 Task: Add Sprouts 30 Gallon Drawstring Trash Bag to the cart.
Action: Mouse moved to (724, 237)
Screenshot: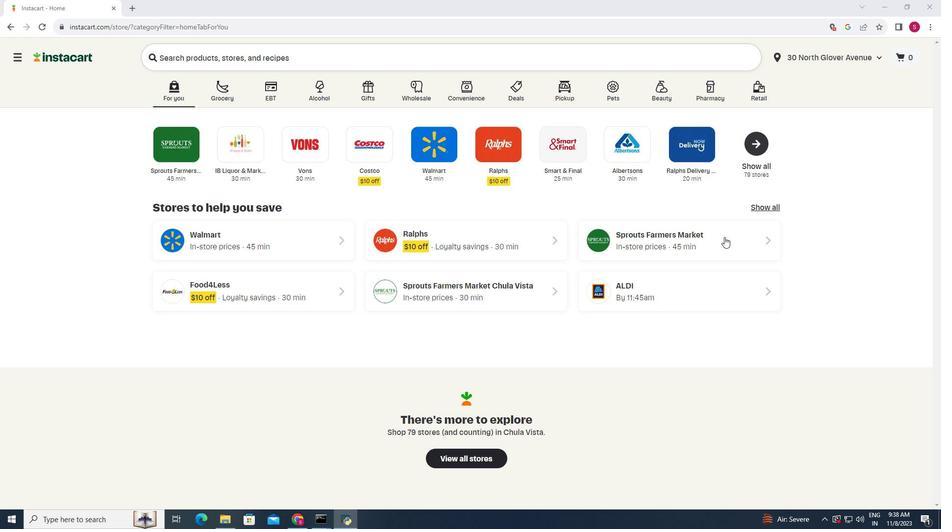 
Action: Mouse pressed left at (724, 237)
Screenshot: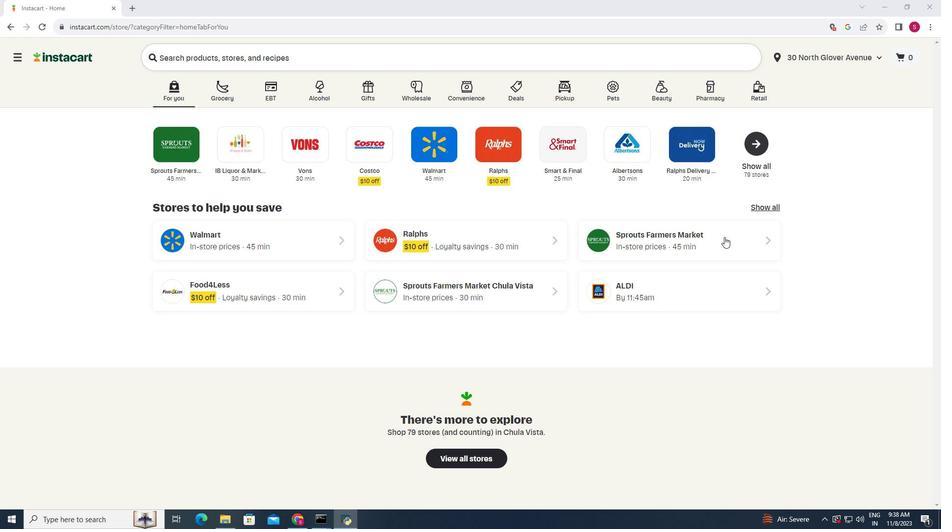
Action: Mouse moved to (24, 358)
Screenshot: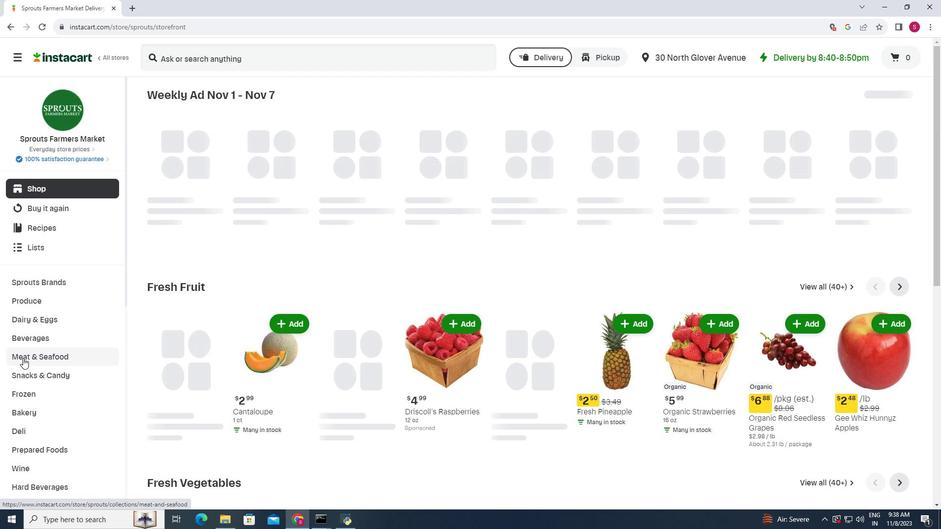 
Action: Mouse scrolled (24, 357) with delta (0, 0)
Screenshot: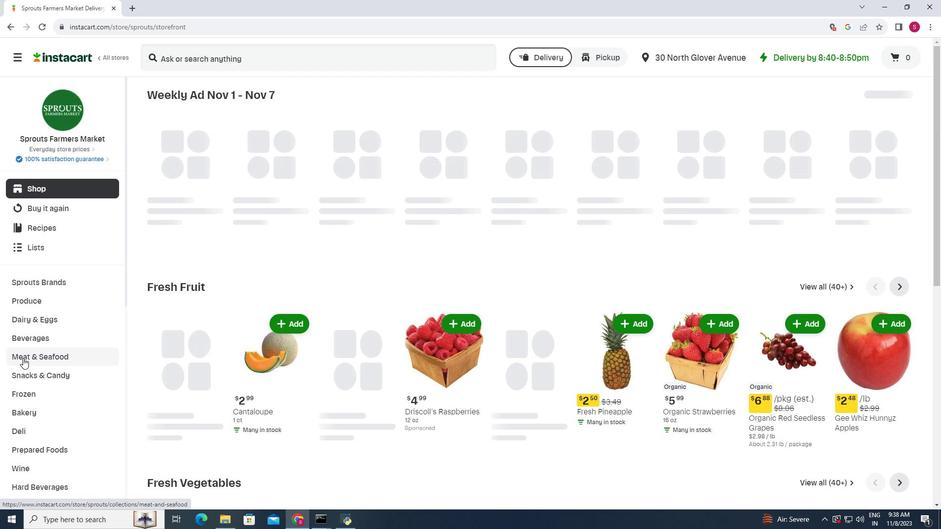 
Action: Mouse moved to (29, 358)
Screenshot: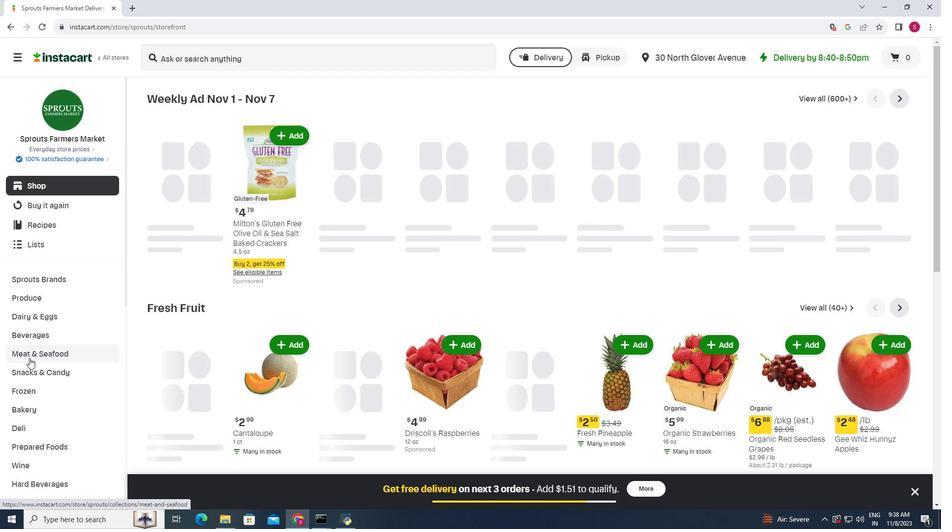 
Action: Mouse scrolled (29, 357) with delta (0, 0)
Screenshot: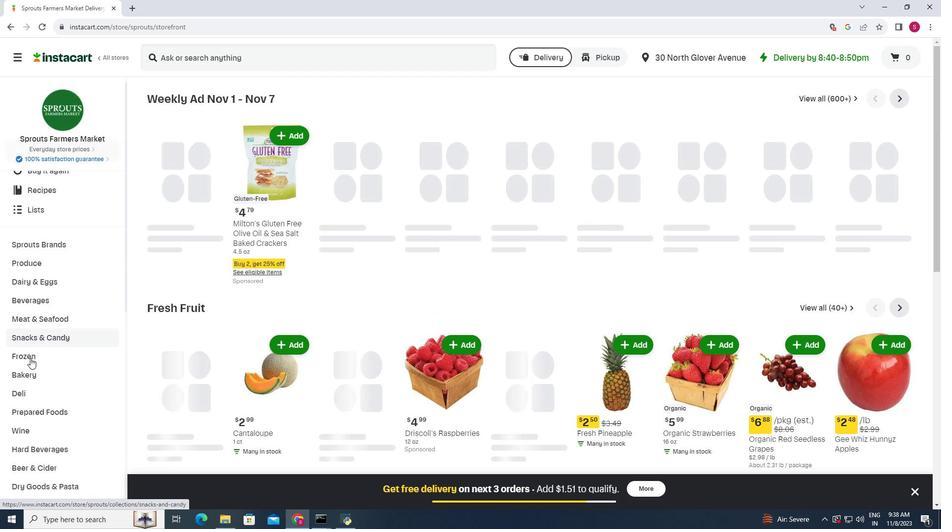 
Action: Mouse moved to (31, 358)
Screenshot: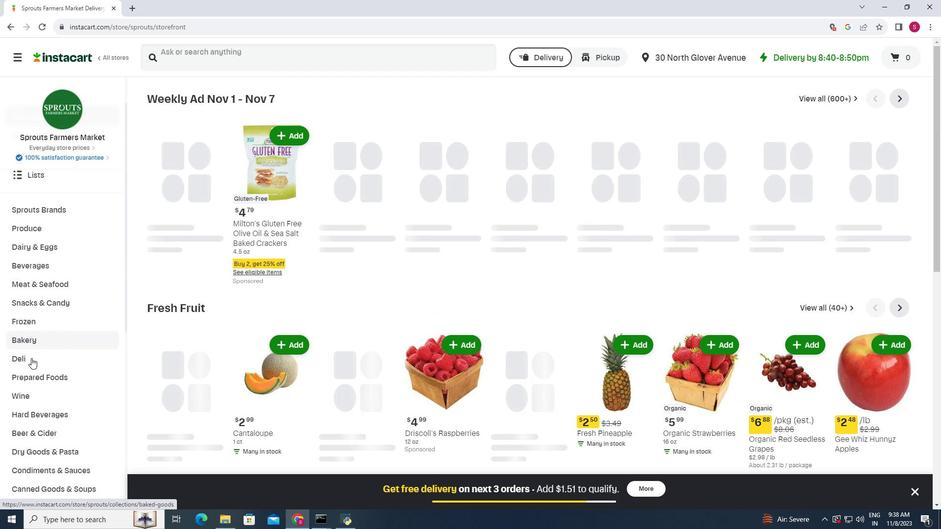 
Action: Mouse scrolled (31, 357) with delta (0, 0)
Screenshot: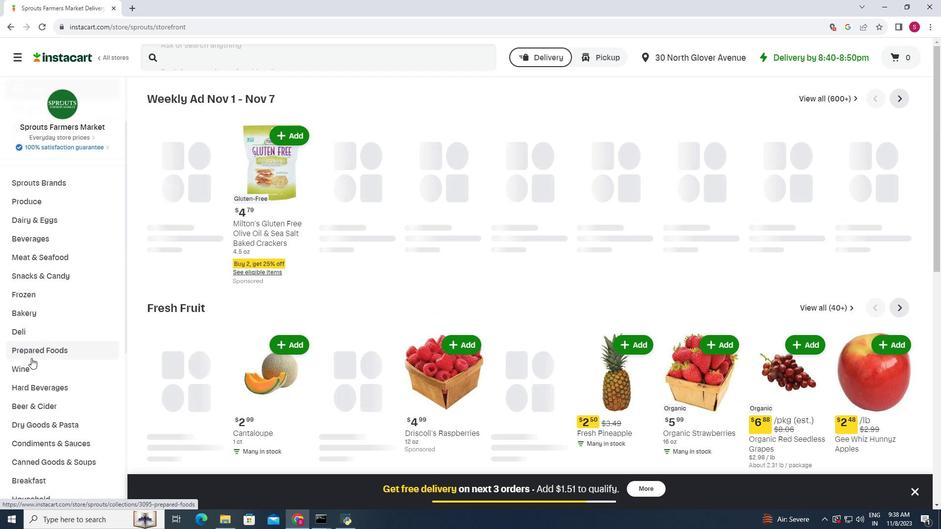 
Action: Mouse scrolled (31, 357) with delta (0, 0)
Screenshot: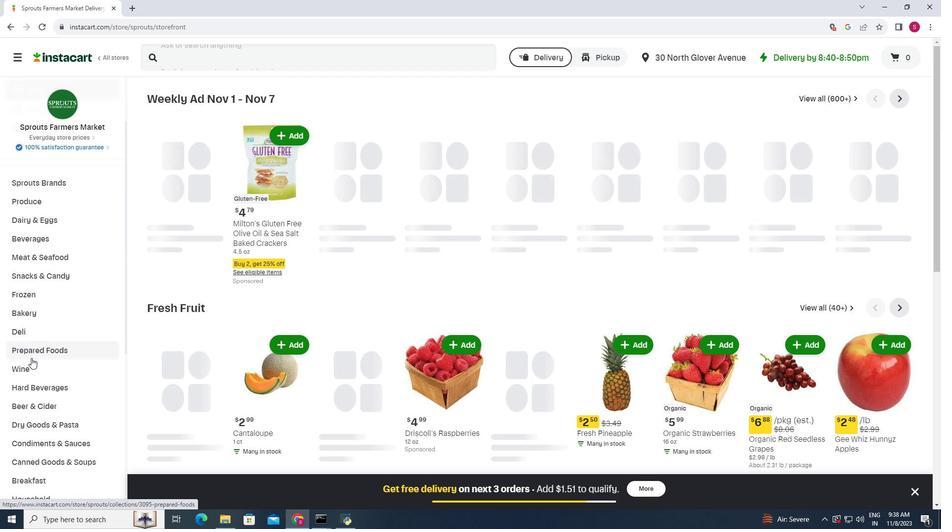 
Action: Mouse moved to (50, 402)
Screenshot: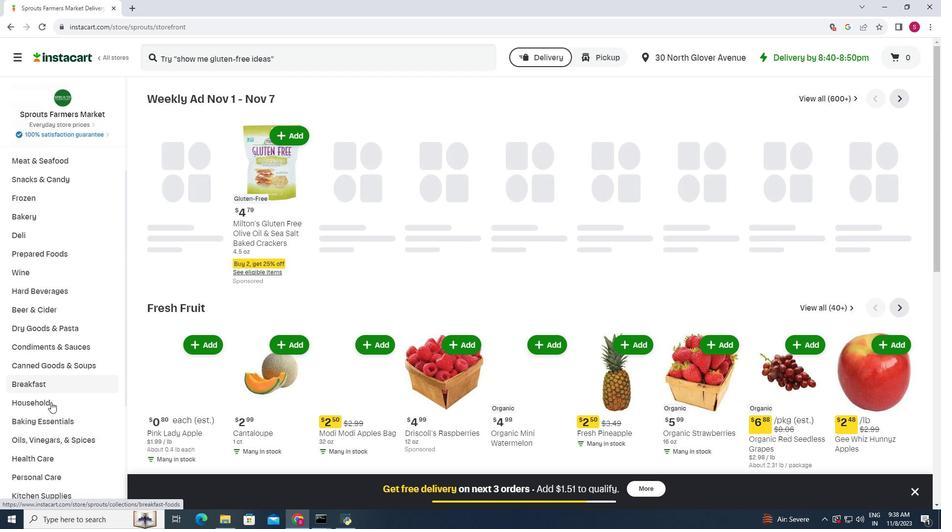 
Action: Mouse pressed left at (50, 402)
Screenshot: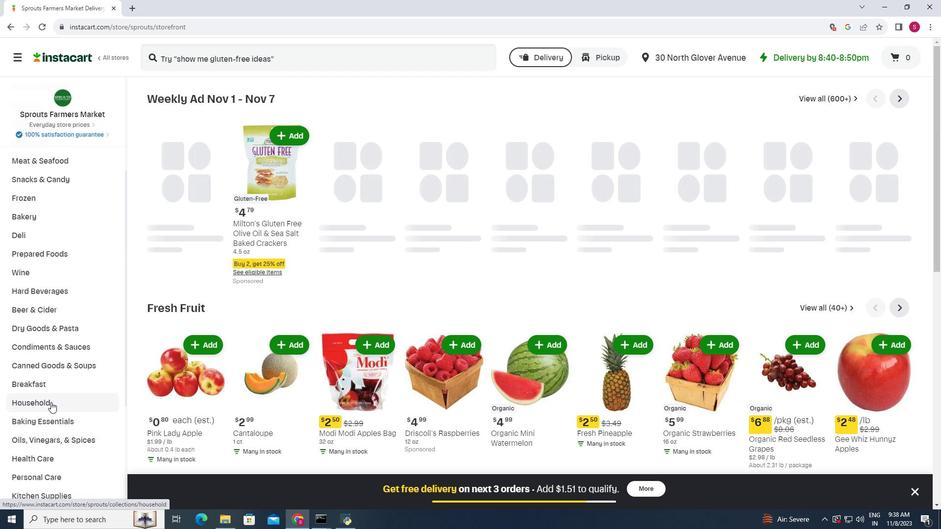 
Action: Mouse moved to (673, 121)
Screenshot: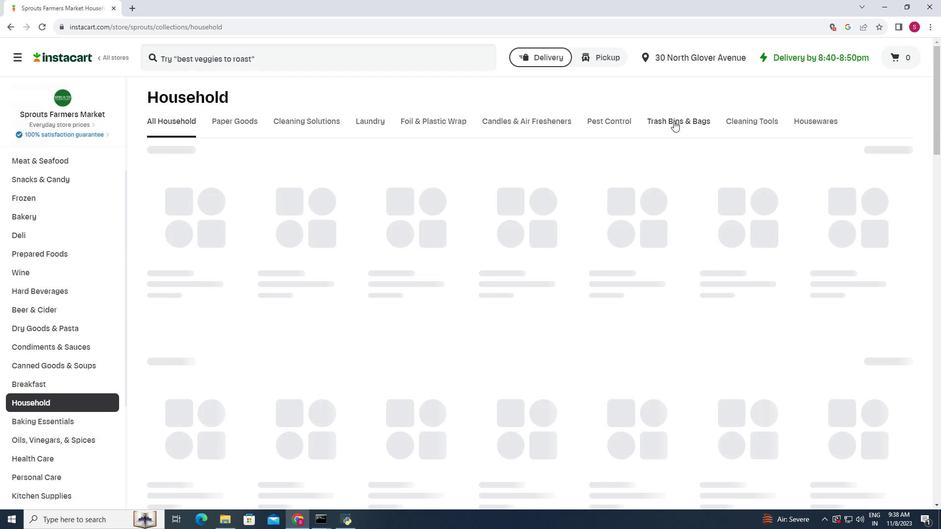 
Action: Mouse pressed left at (673, 121)
Screenshot: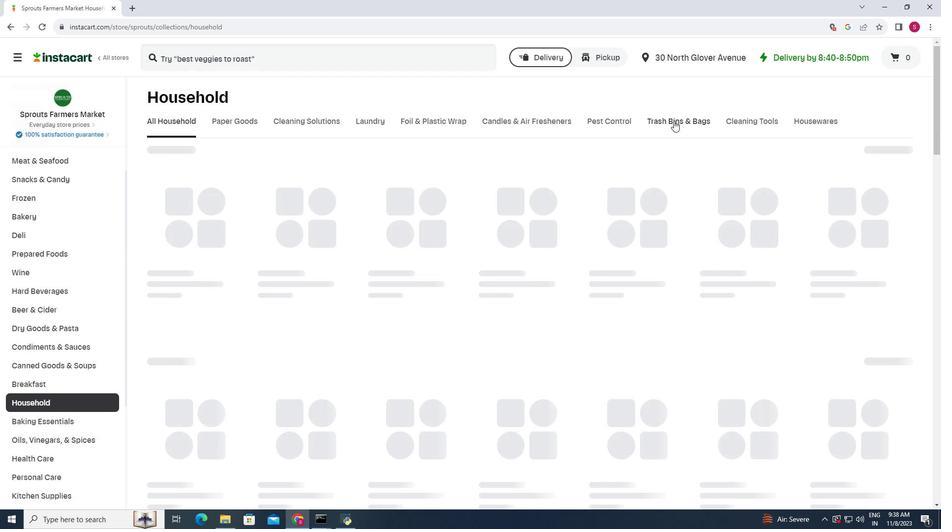 
Action: Mouse moved to (289, 205)
Screenshot: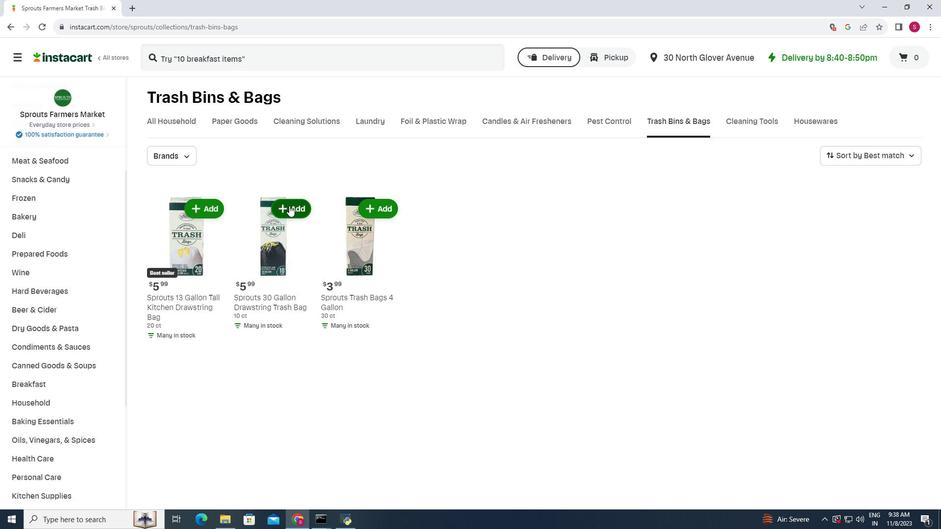 
Action: Mouse pressed left at (289, 205)
Screenshot: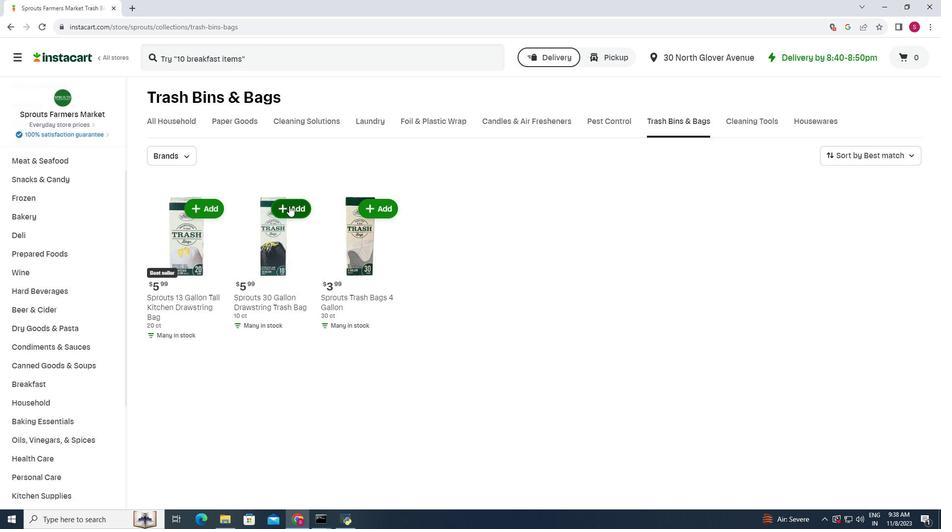 
Action: Mouse moved to (284, 166)
Screenshot: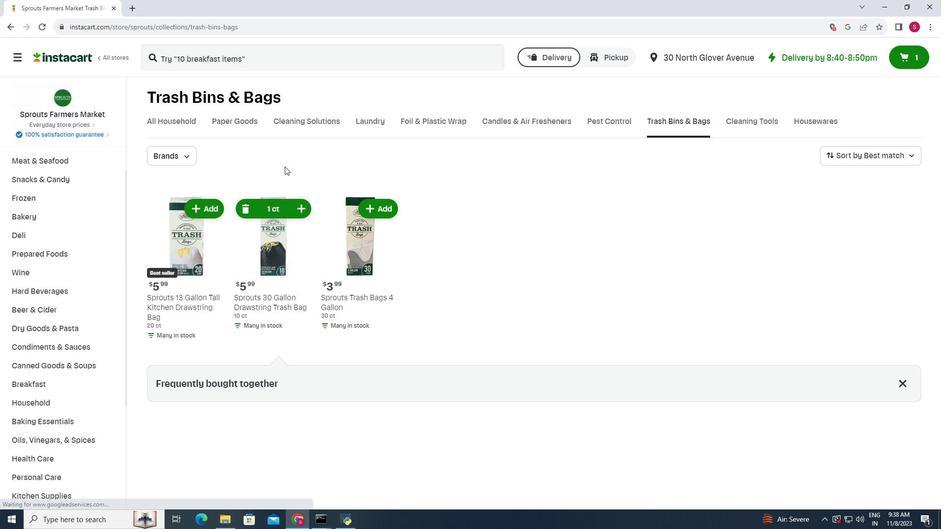 
